 Task: Use the formula "NEGBINOMDIST" in spreadsheet "Project portfolio".
Action: Mouse moved to (187, 211)
Screenshot: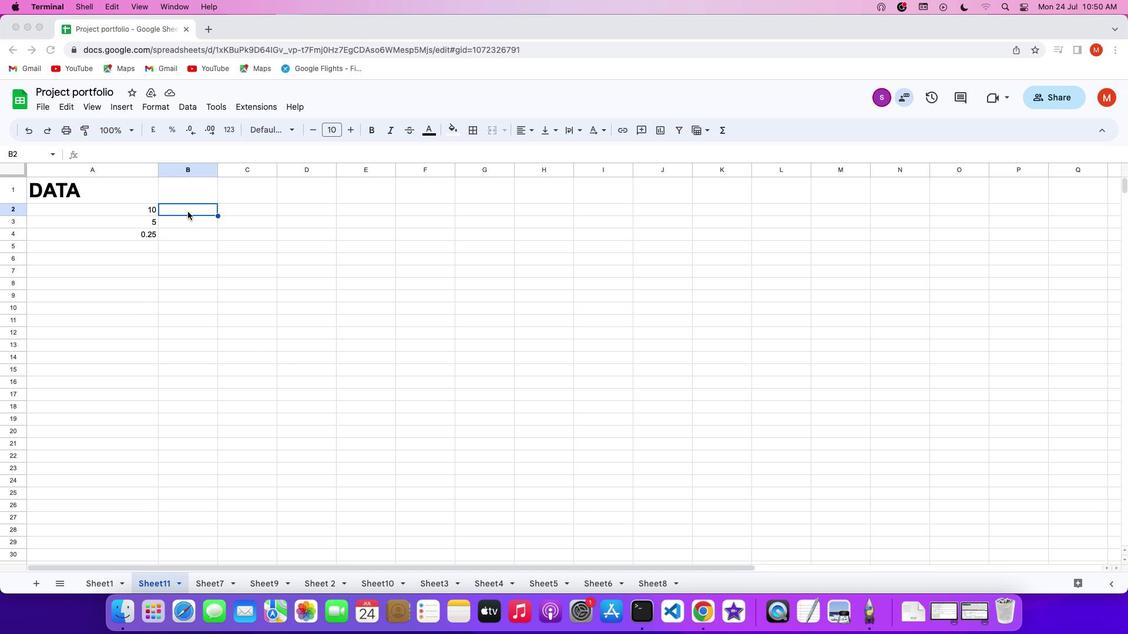 
Action: Mouse pressed left at (187, 211)
Screenshot: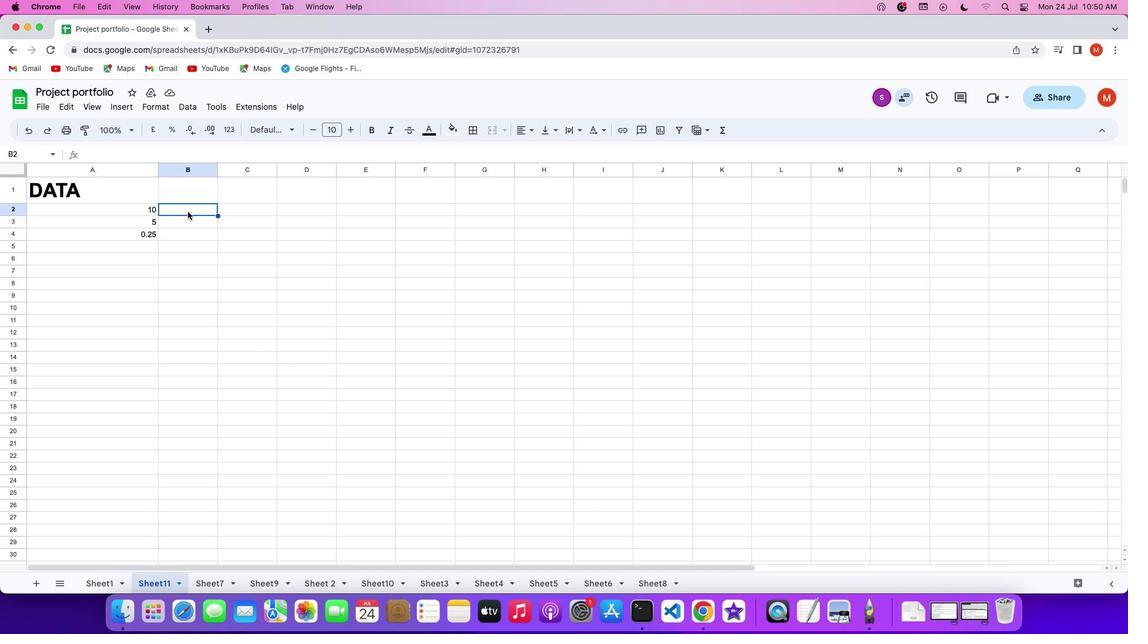 
Action: Mouse pressed left at (187, 211)
Screenshot: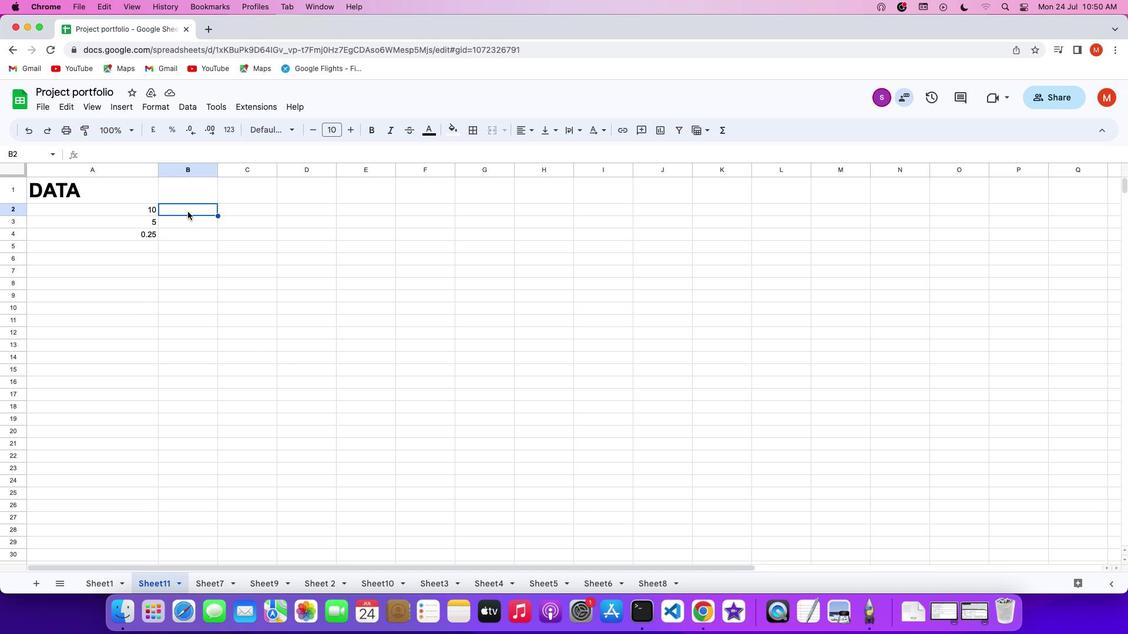 
Action: Key pressed '='
Screenshot: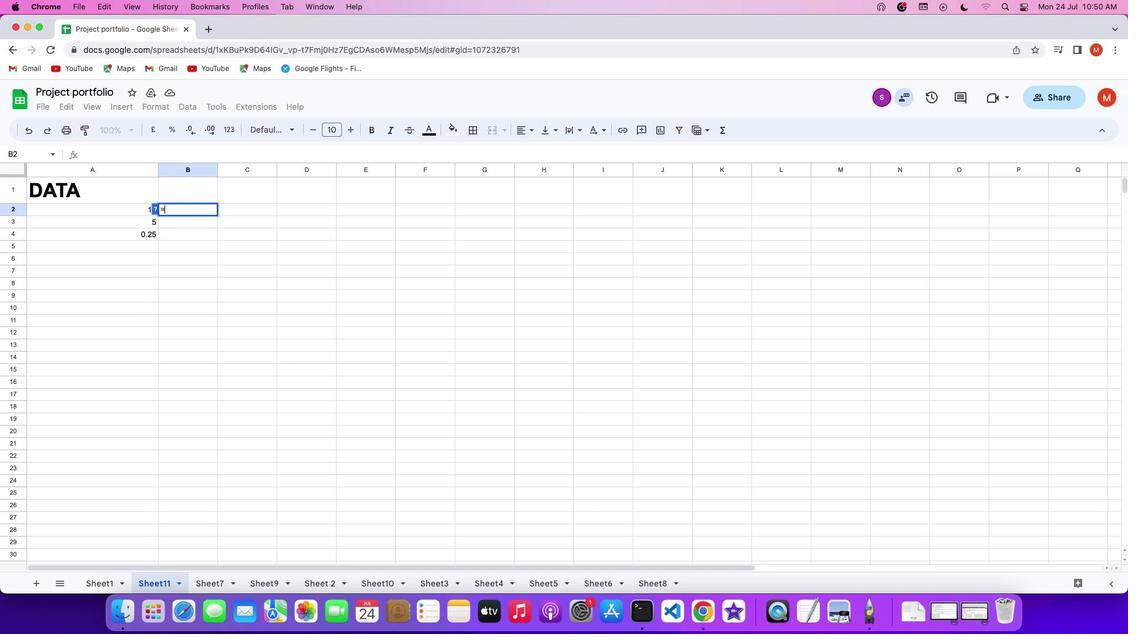
Action: Mouse moved to (717, 128)
Screenshot: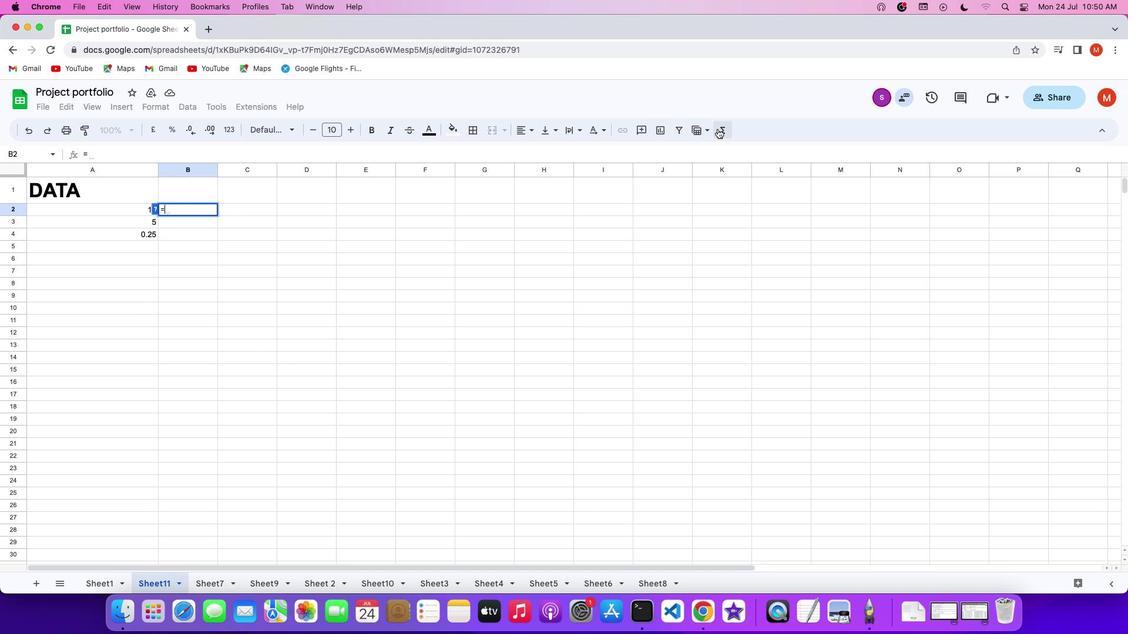 
Action: Mouse pressed left at (717, 128)
Screenshot: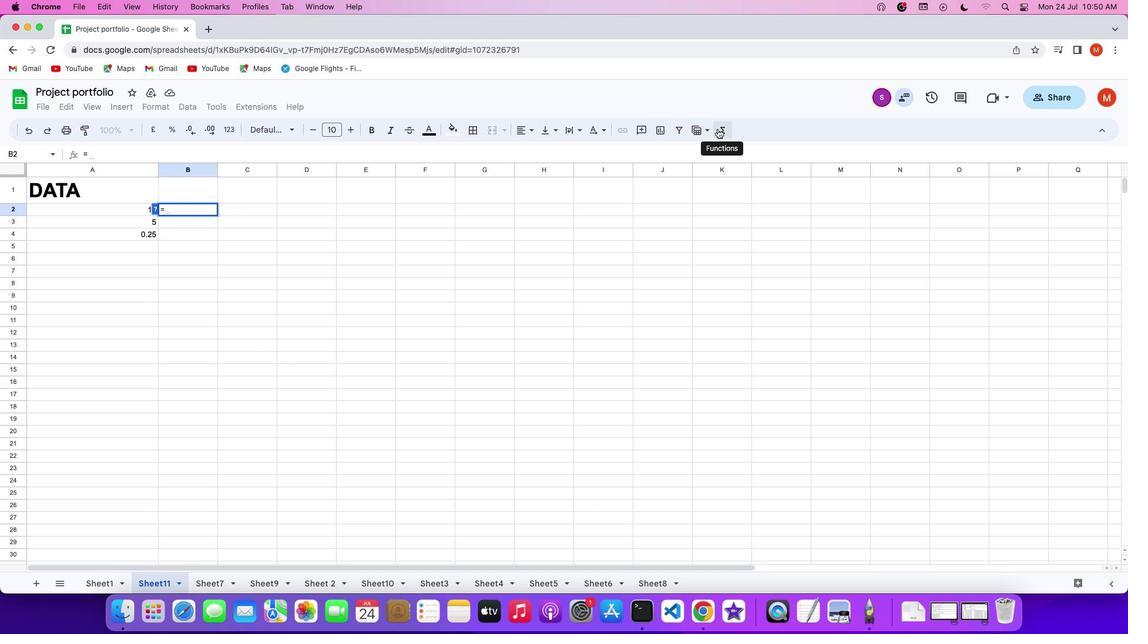 
Action: Mouse moved to (885, 341)
Screenshot: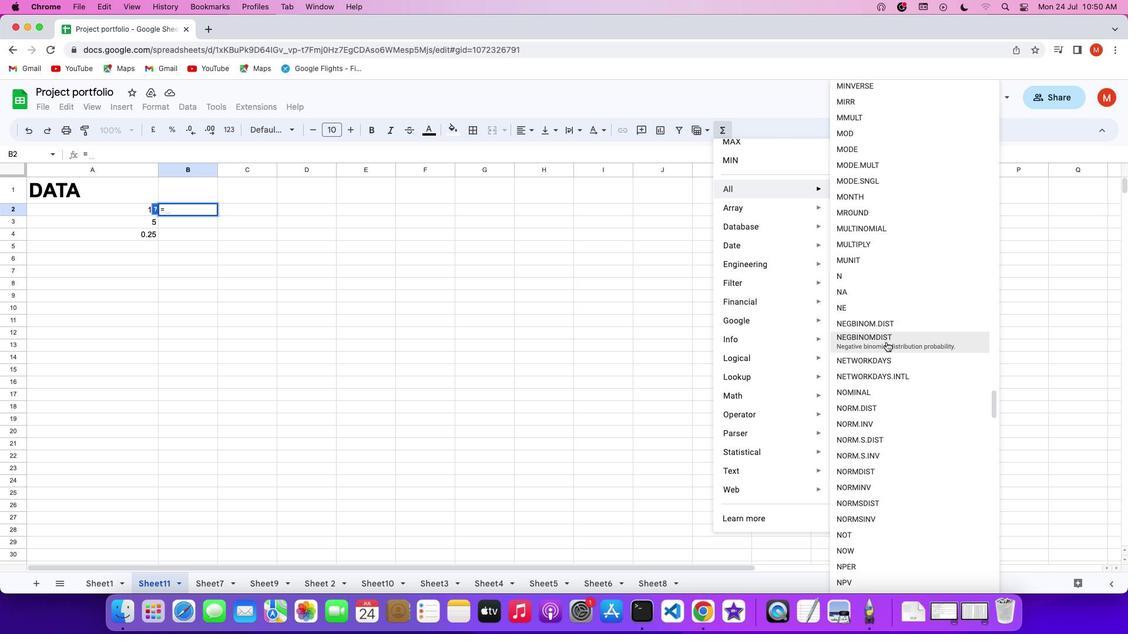 
Action: Mouse pressed left at (885, 341)
Screenshot: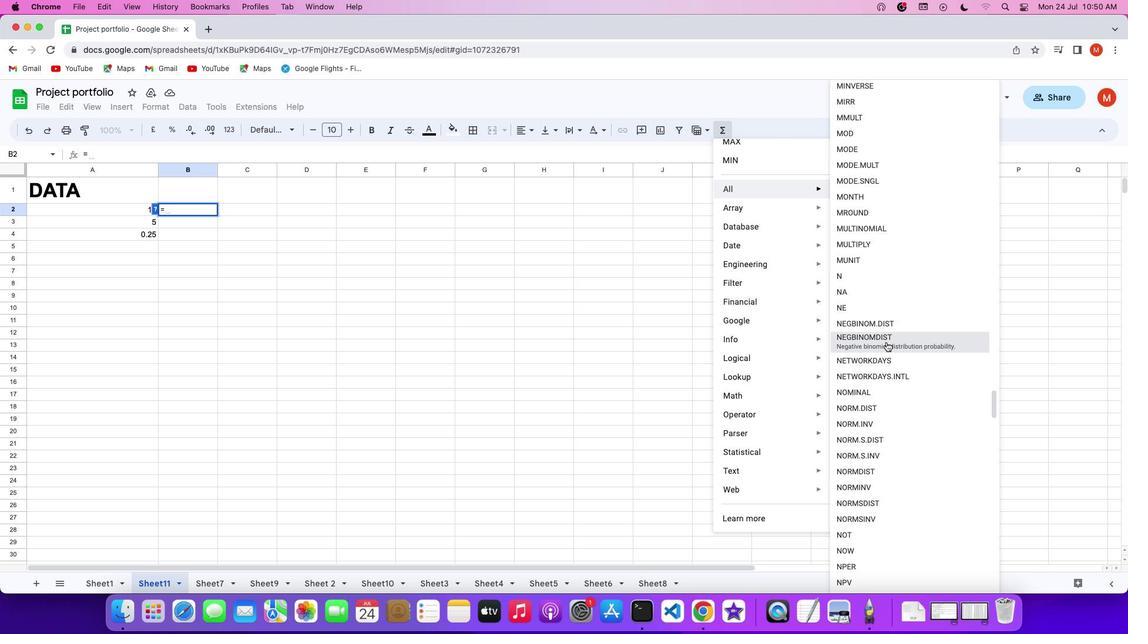 
Action: Mouse moved to (126, 211)
Screenshot: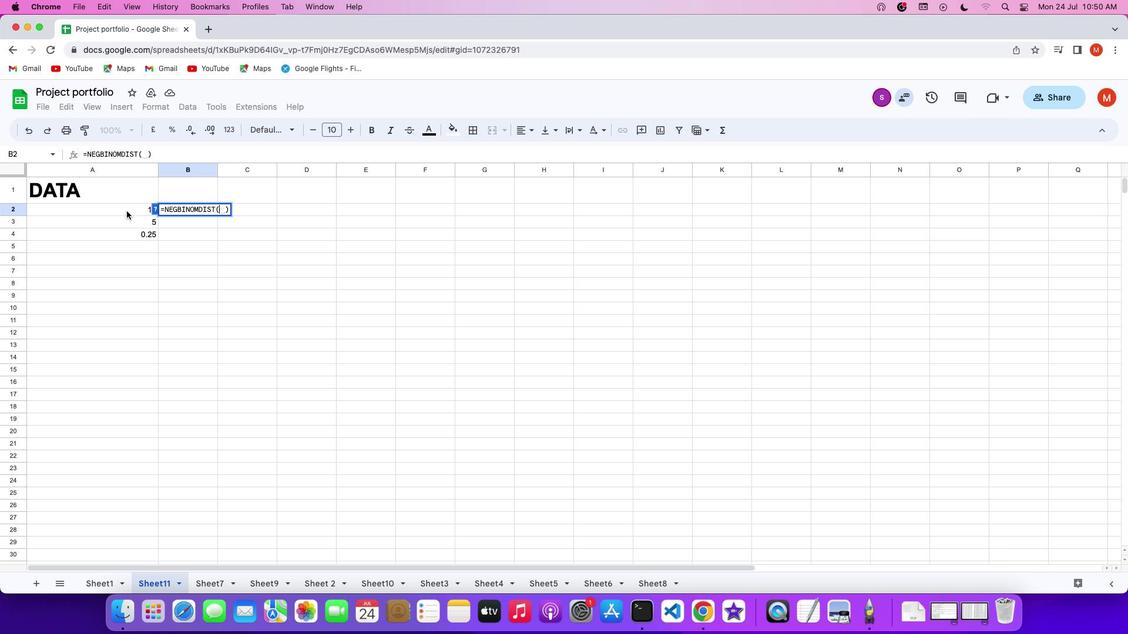 
Action: Mouse pressed left at (126, 211)
Screenshot: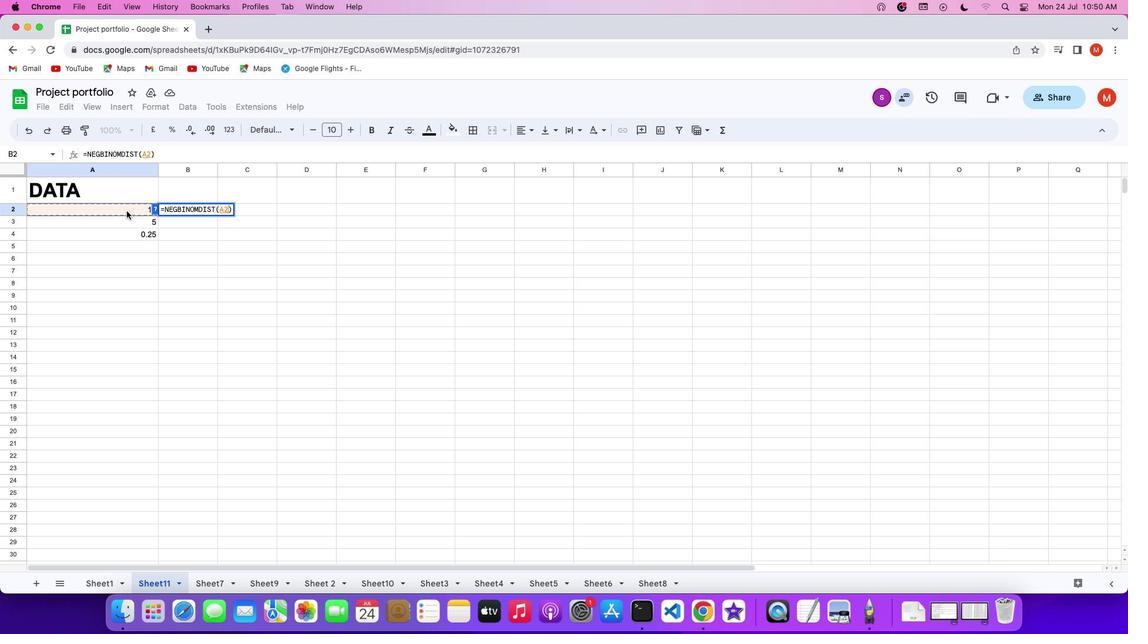 
Action: Key pressed ','
Screenshot: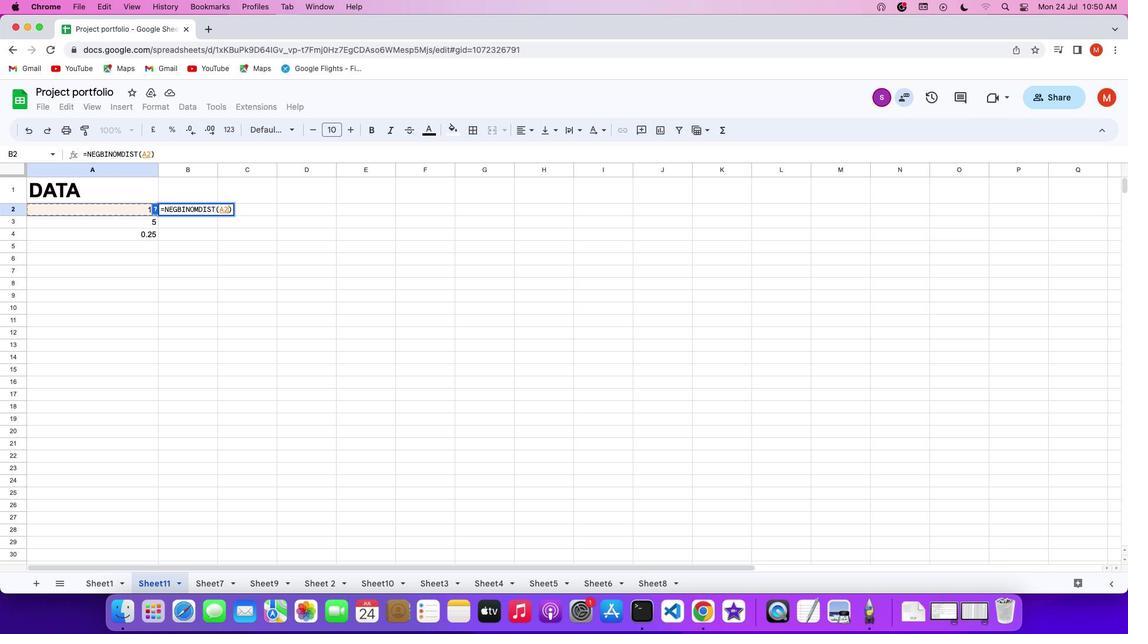 
Action: Mouse moved to (125, 228)
Screenshot: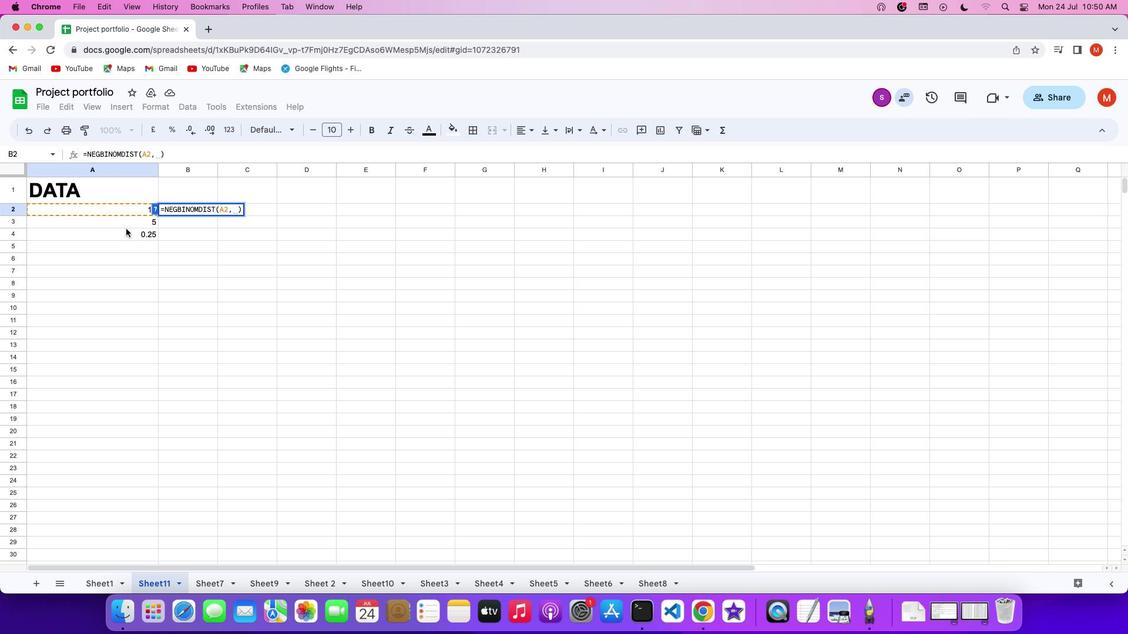 
Action: Mouse pressed left at (125, 228)
Screenshot: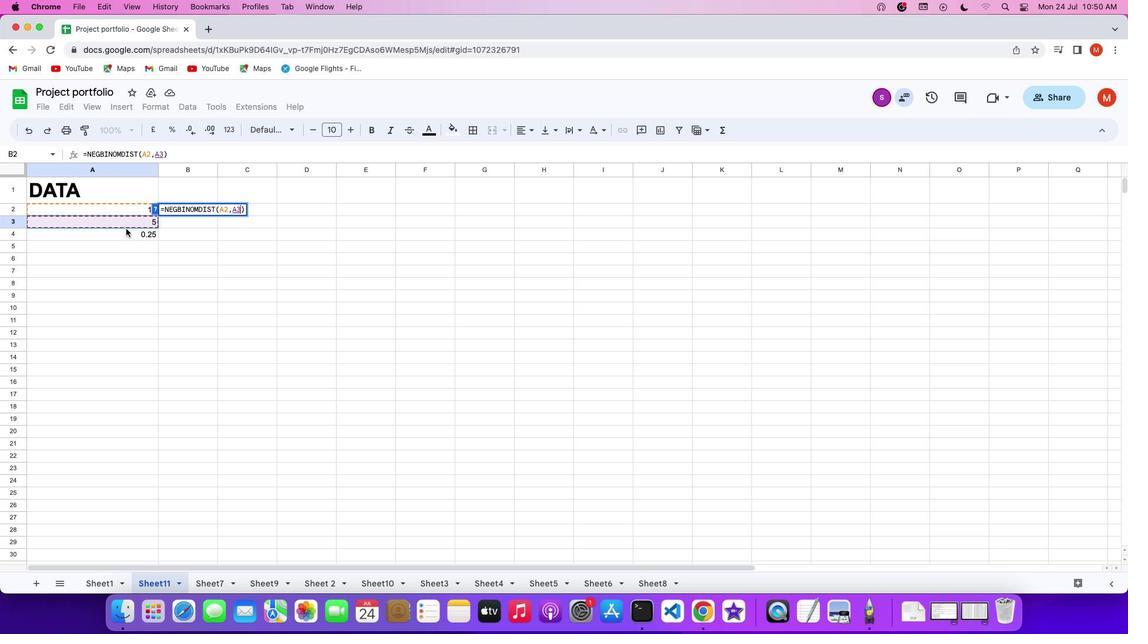 
Action: Key pressed ','
Screenshot: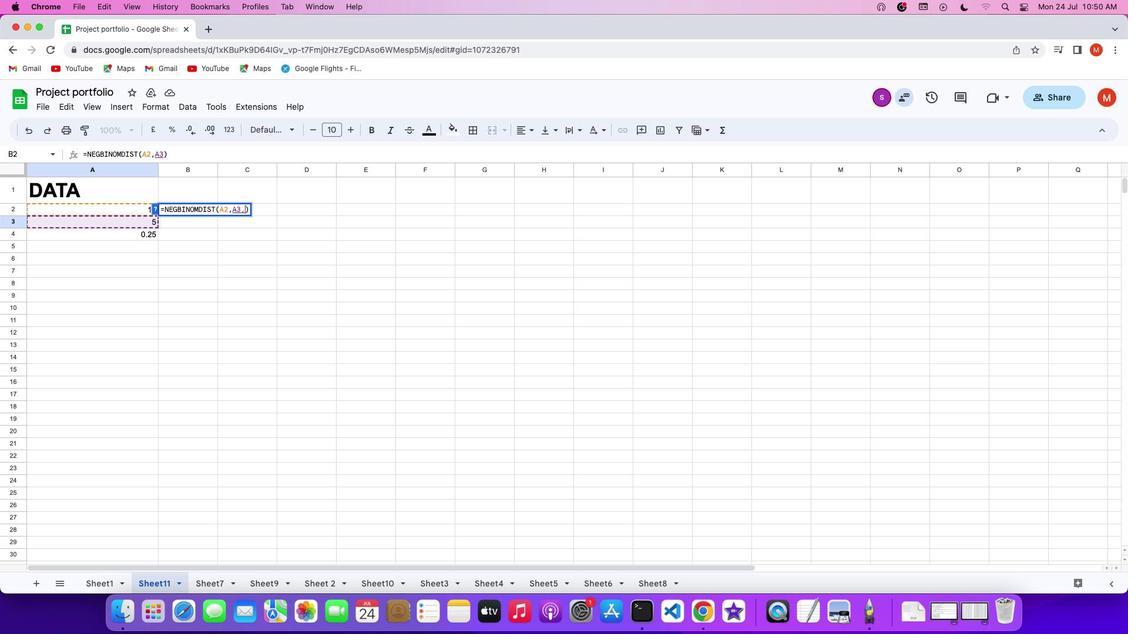 
Action: Mouse moved to (133, 236)
Screenshot: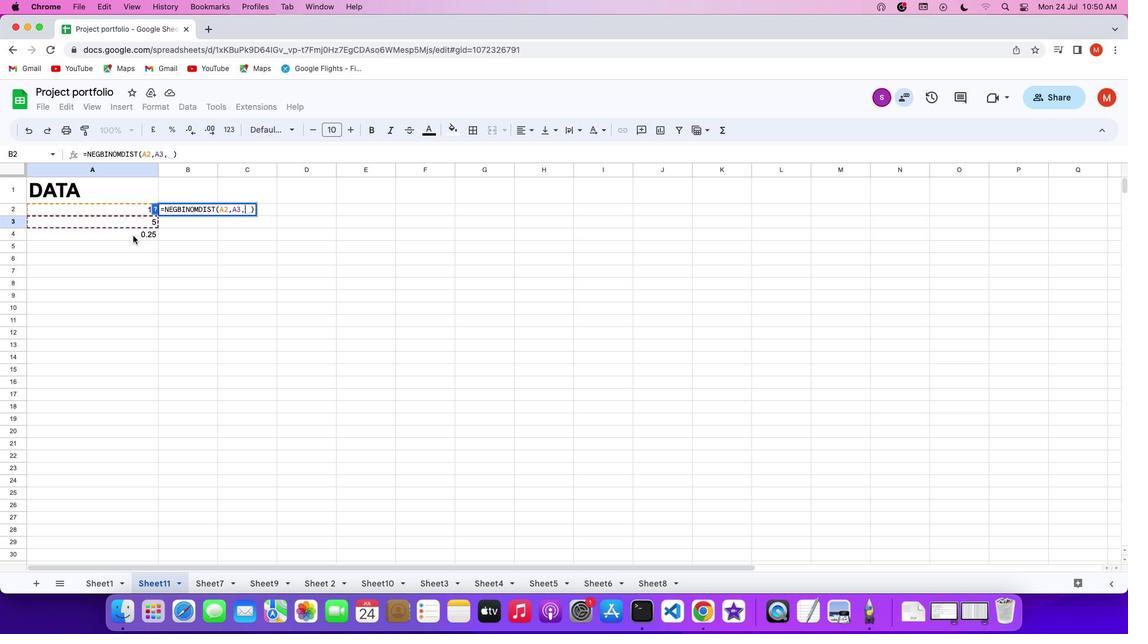 
Action: Mouse pressed left at (133, 236)
Screenshot: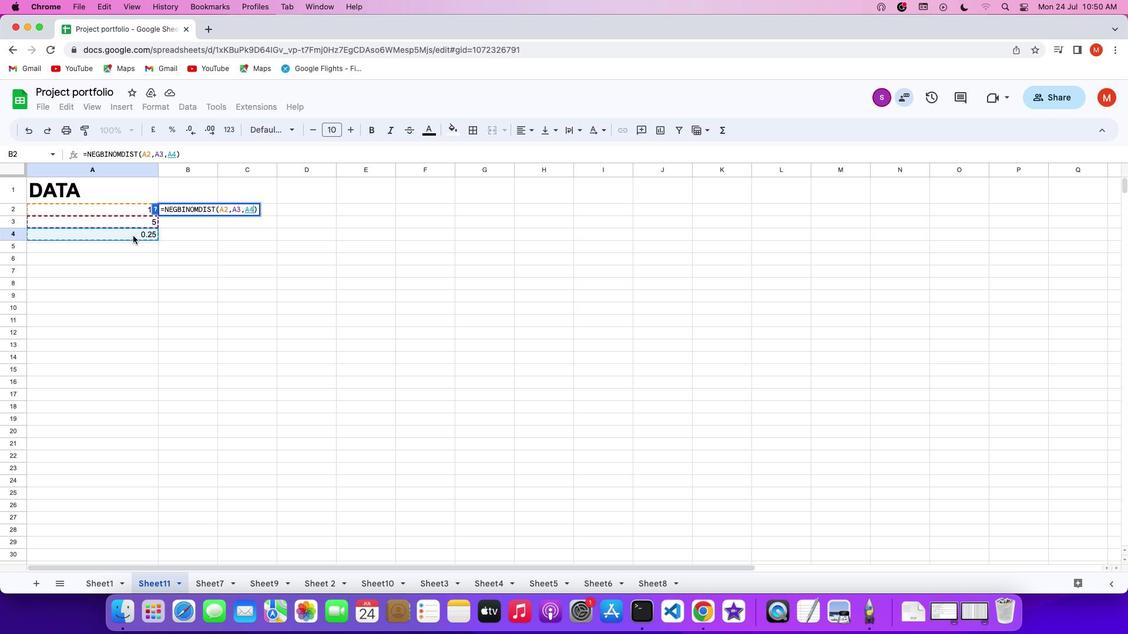 
Action: Key pressed Key.enter
Screenshot: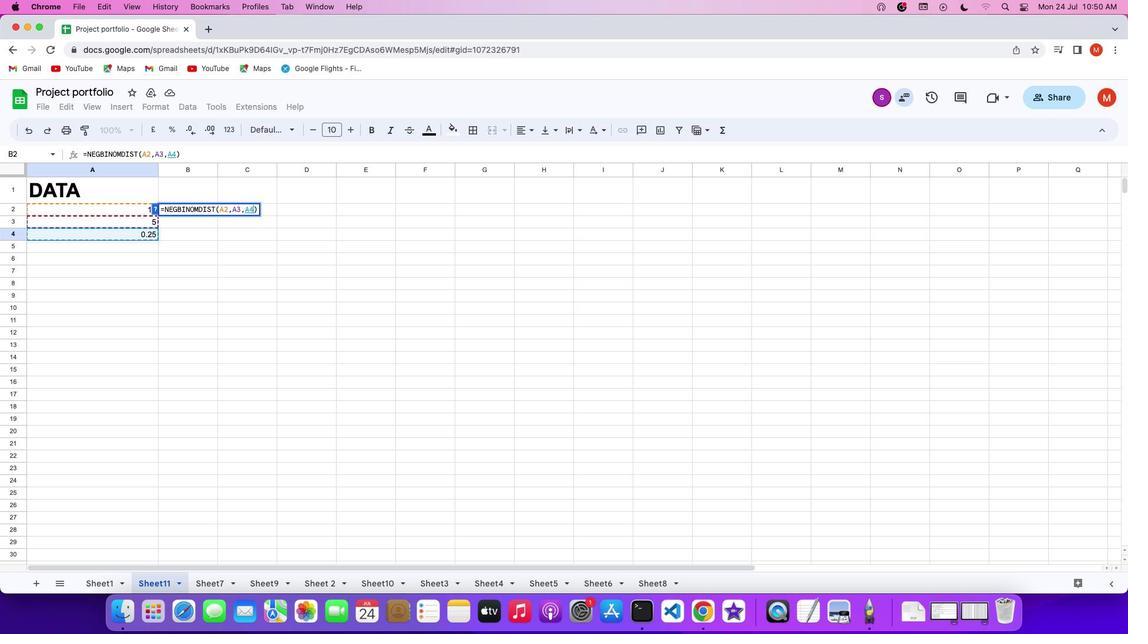 
